 Task: In the Contact  AliceKing@prospectparkzoo.com, schedule and save the meeting with title: 'Collaborative Discussion', Select date: '28 July, 2023', select start time: 11:00:AM. Add location on call (415) 123-4574 with meeting description: For further discussion on products, kindly join the meeting.. Logged in from softage.4@softage.net
Action: Mouse moved to (76, 48)
Screenshot: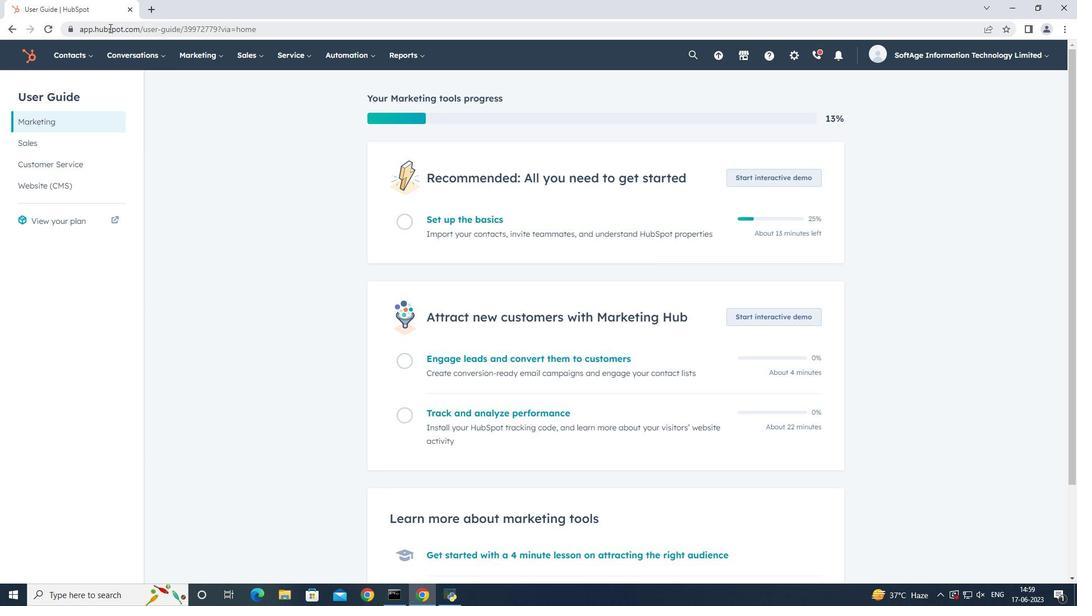 
Action: Mouse pressed left at (76, 48)
Screenshot: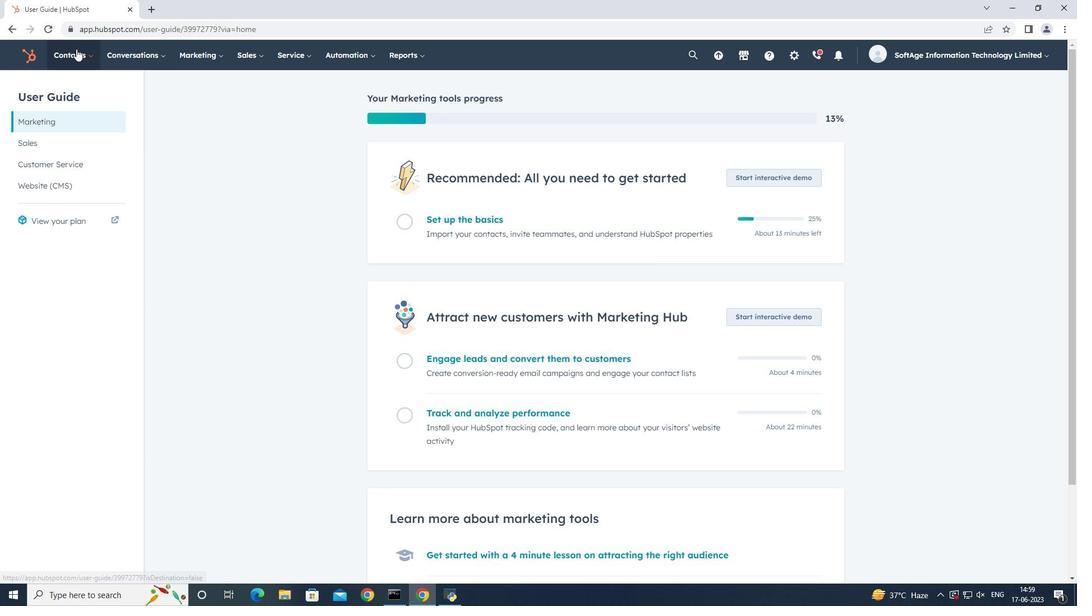 
Action: Mouse moved to (85, 94)
Screenshot: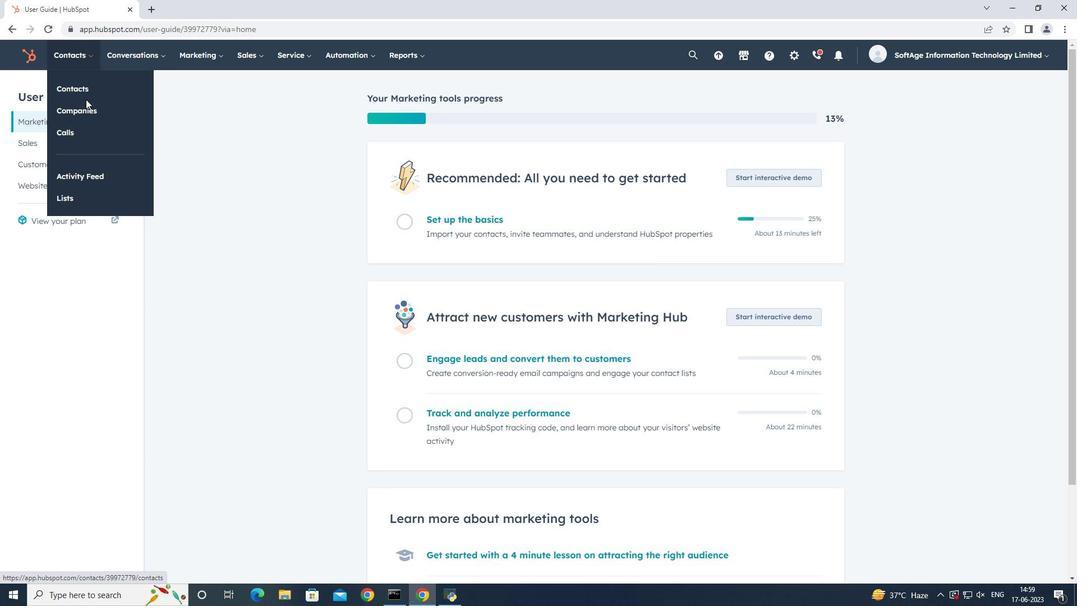 
Action: Mouse pressed left at (85, 94)
Screenshot: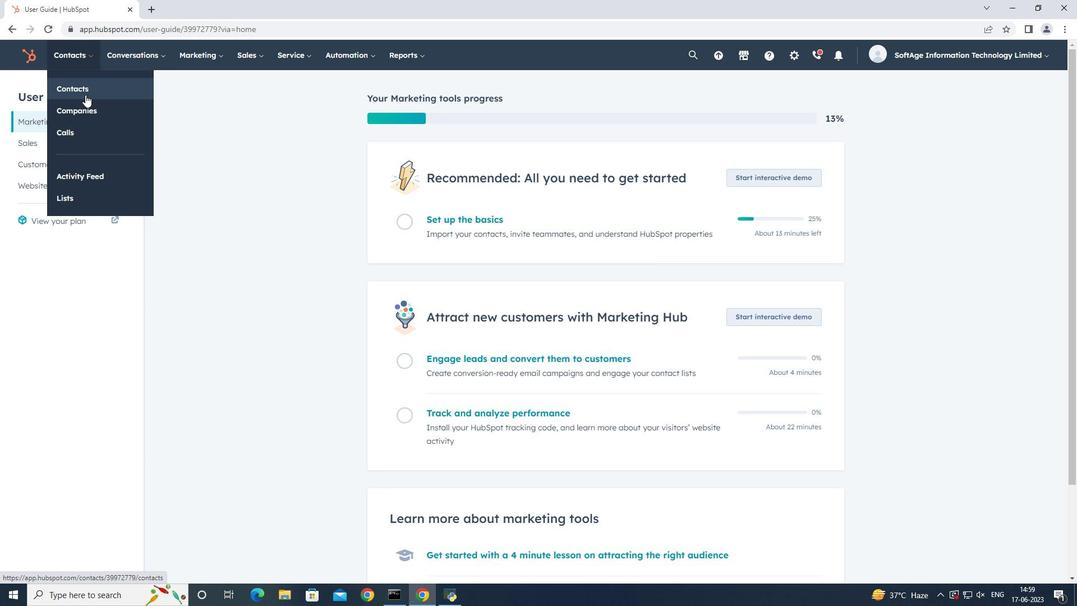 
Action: Mouse moved to (95, 179)
Screenshot: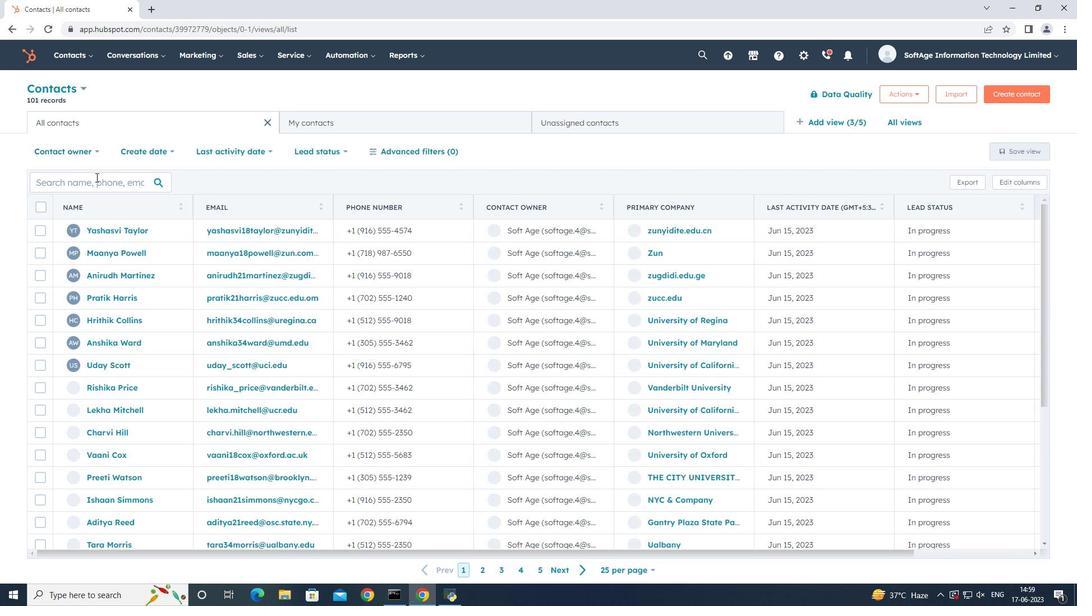 
Action: Mouse pressed left at (95, 179)
Screenshot: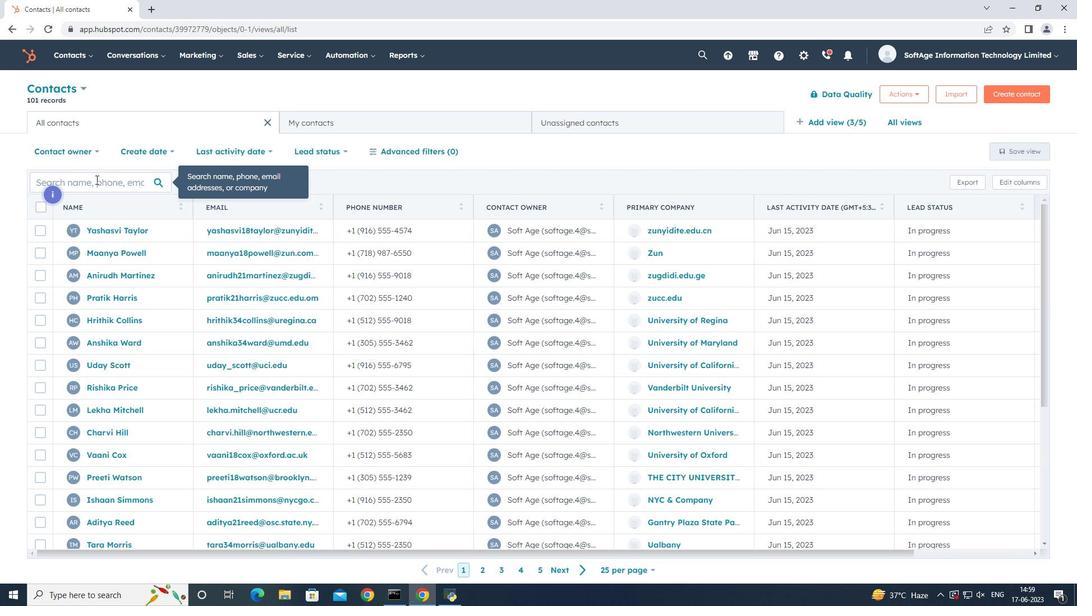 
Action: Key pressed alice
Screenshot: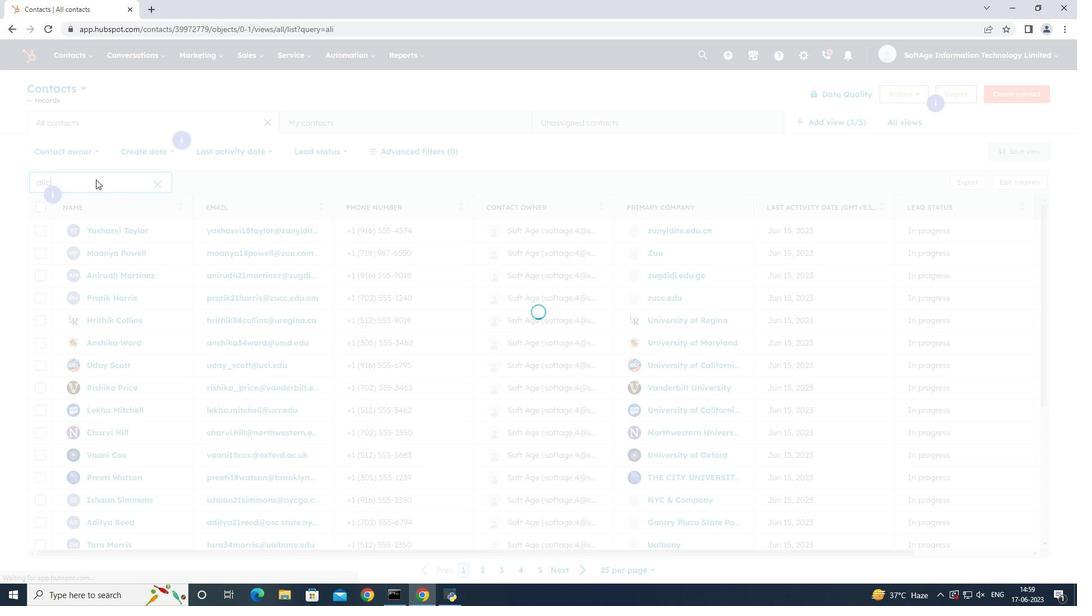 
Action: Mouse moved to (115, 319)
Screenshot: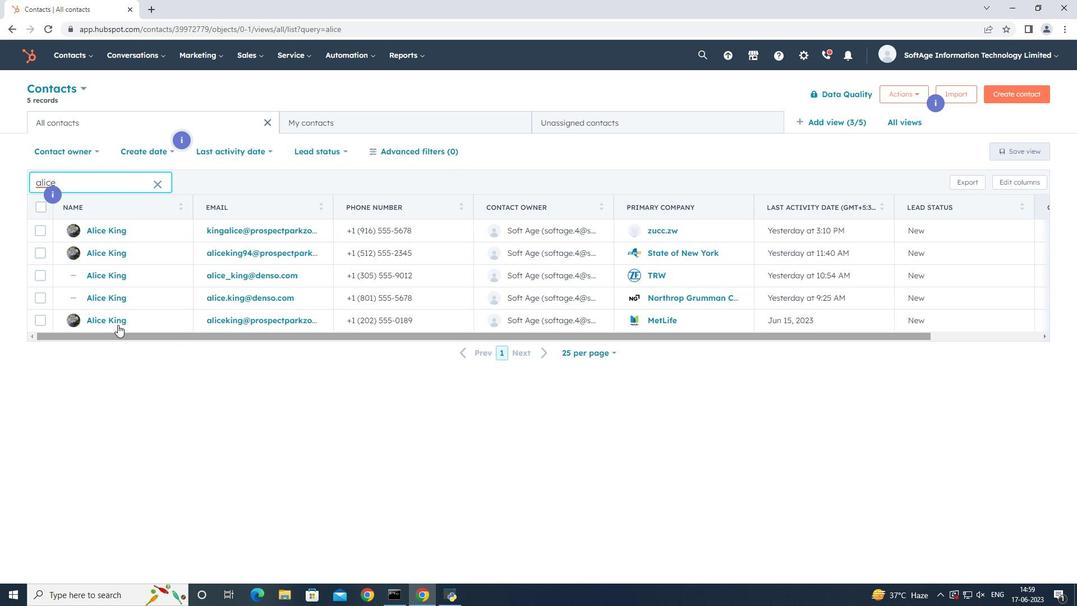 
Action: Mouse pressed left at (115, 319)
Screenshot: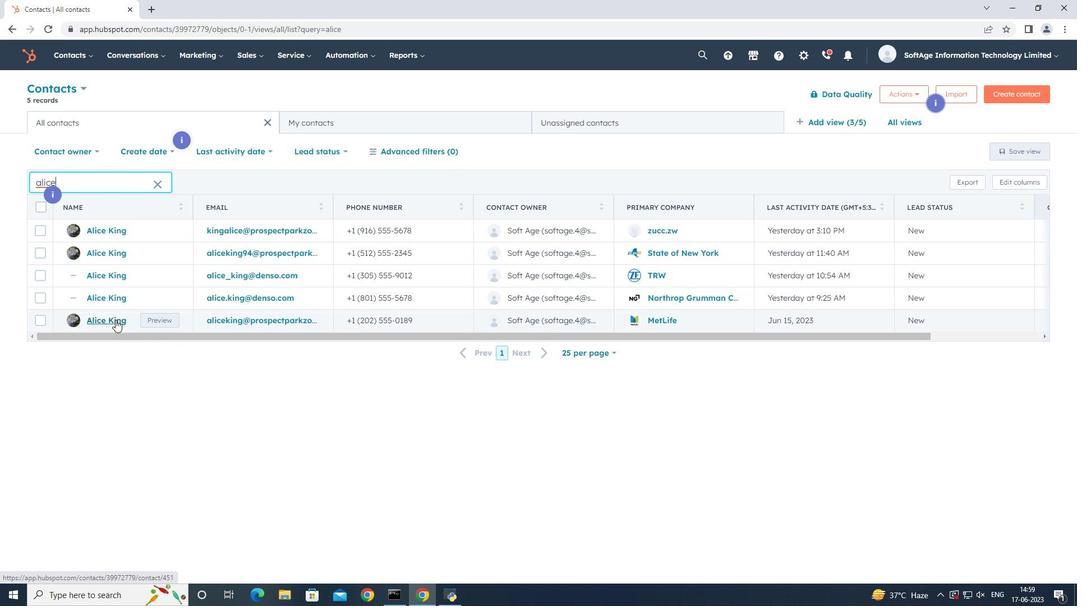
Action: Mouse moved to (182, 186)
Screenshot: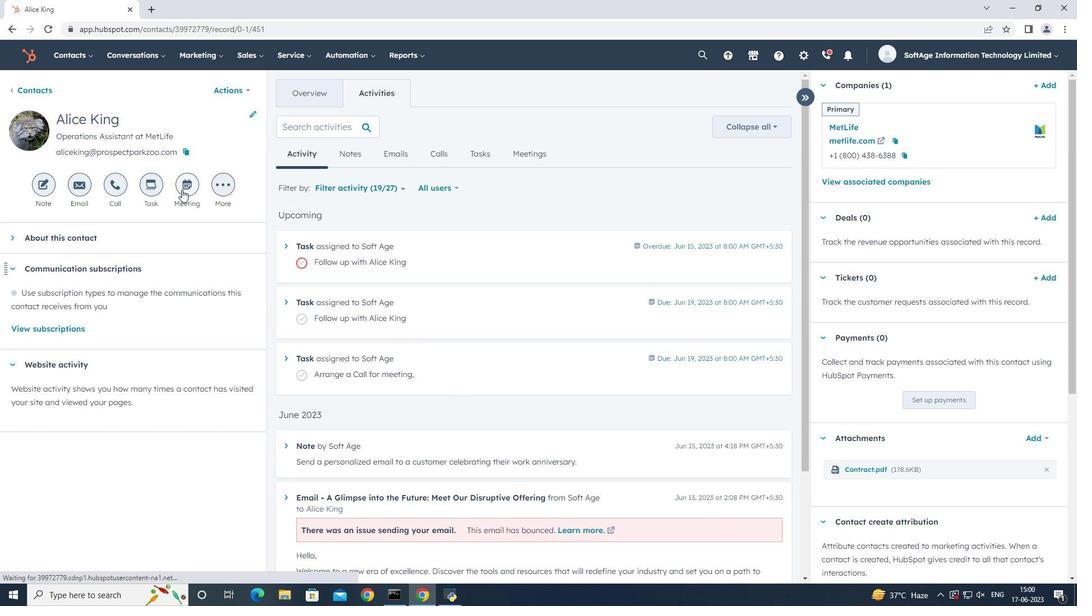 
Action: Mouse pressed left at (182, 186)
Screenshot: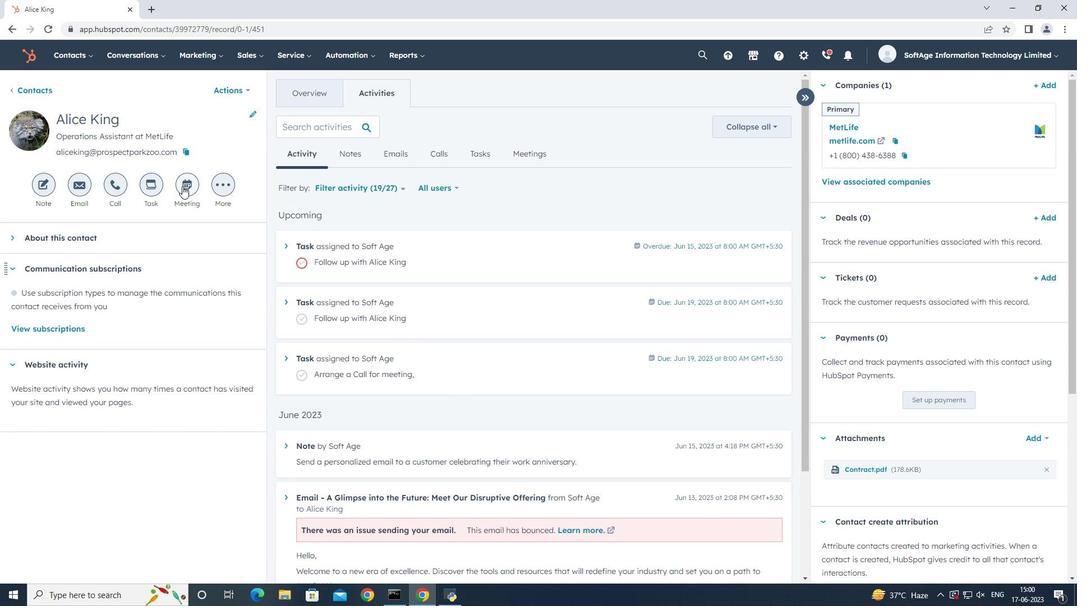 
Action: Mouse moved to (269, 267)
Screenshot: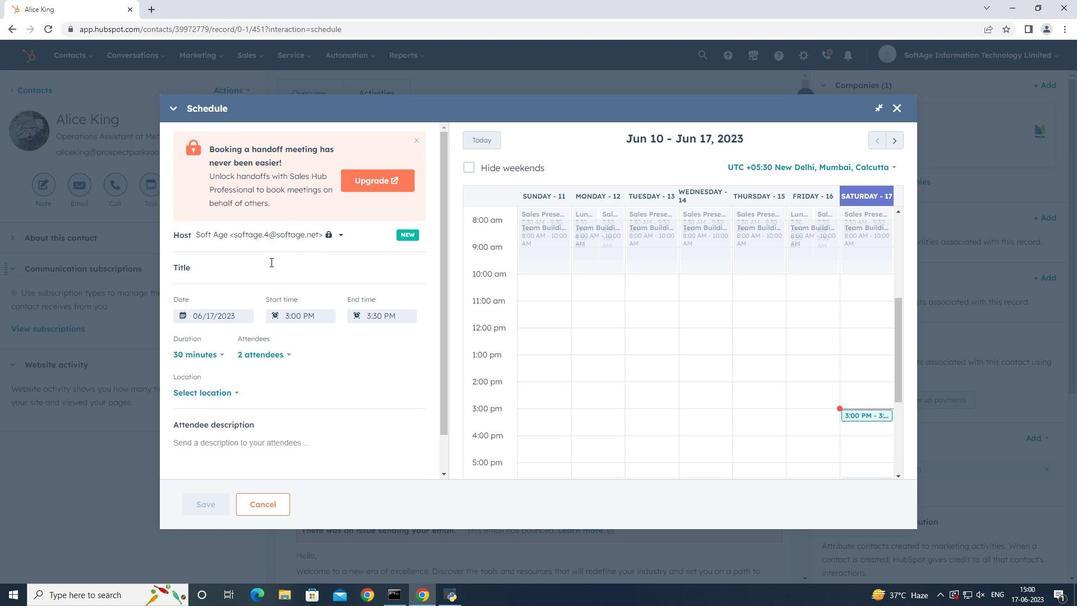 
Action: Key pressed <Key.shift>Collaborative<Key.space><Key.shift>Discussion,
Screenshot: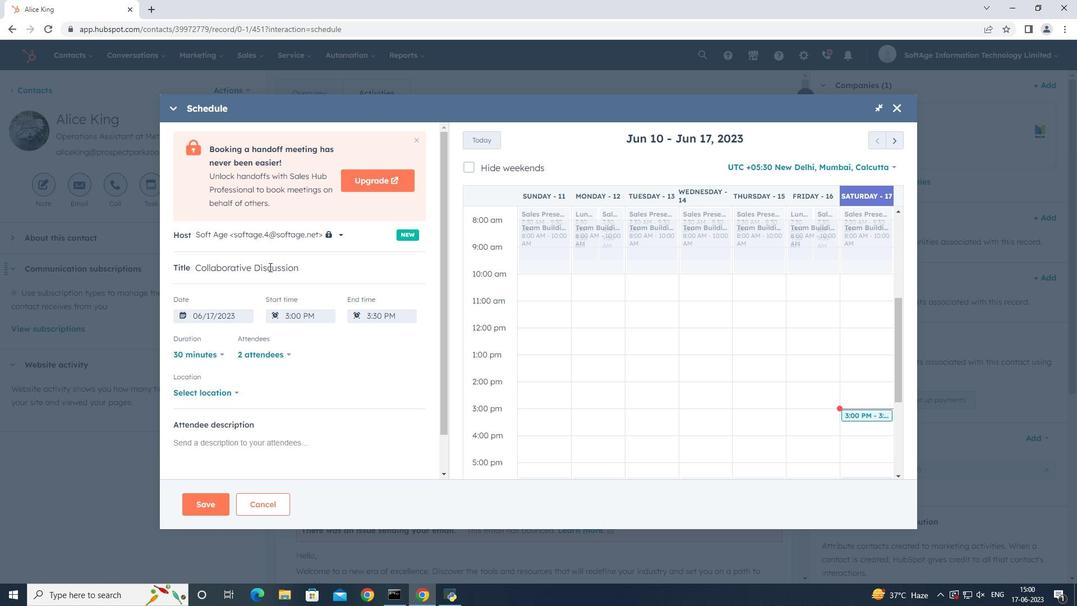 
Action: Mouse moved to (892, 145)
Screenshot: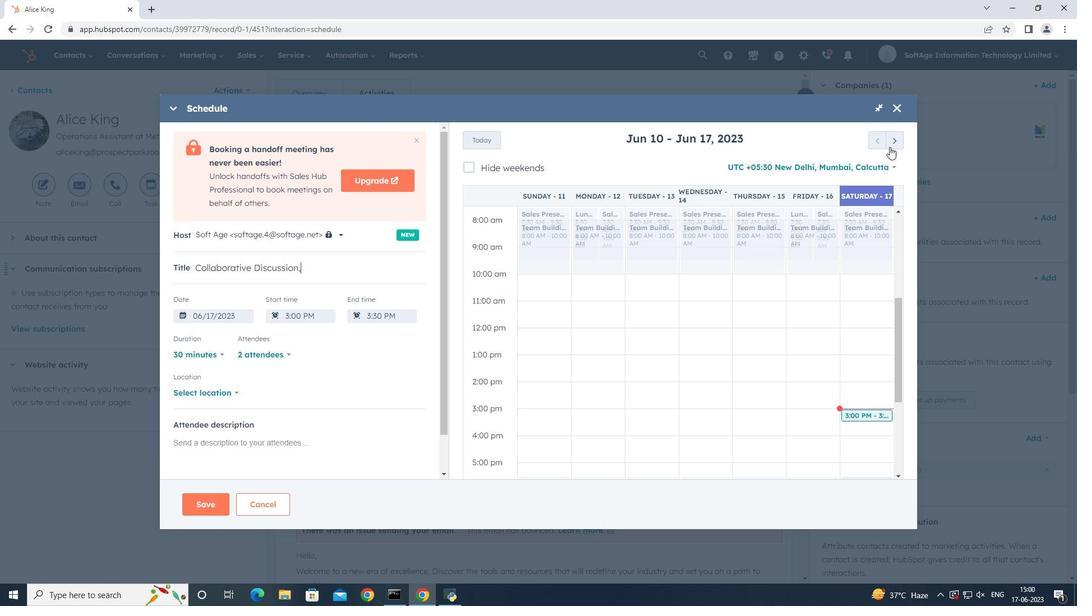 
Action: Mouse pressed left at (892, 145)
Screenshot: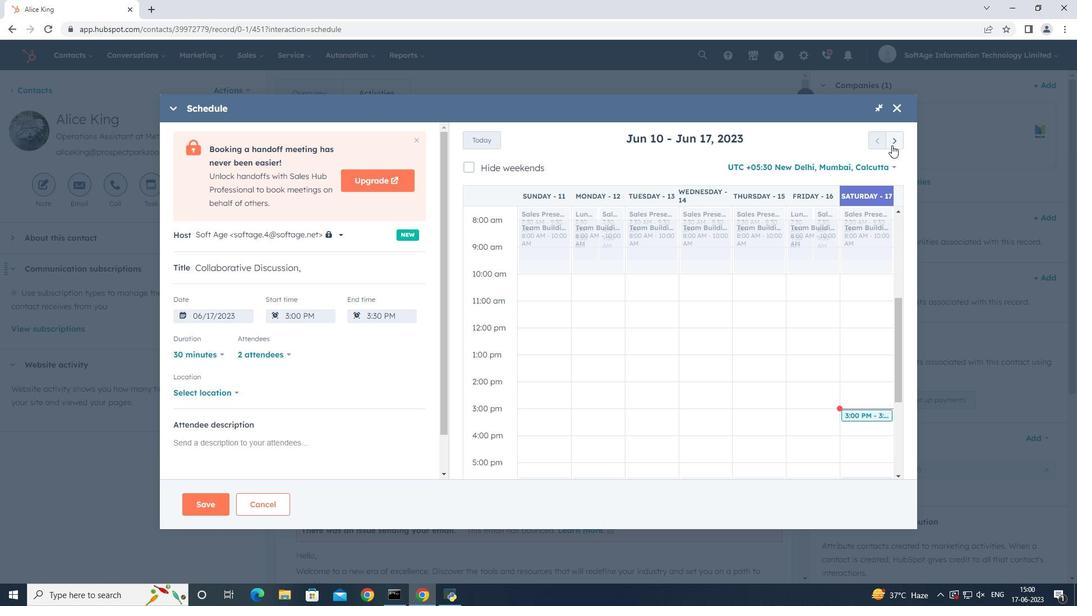 
Action: Mouse pressed left at (892, 145)
Screenshot: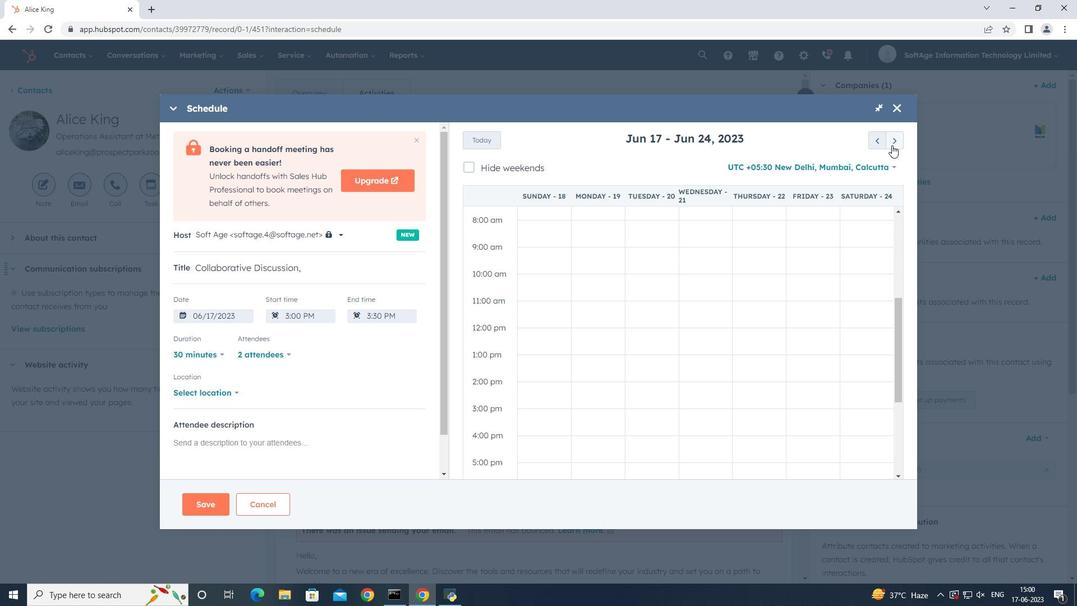 
Action: Mouse pressed left at (892, 145)
Screenshot: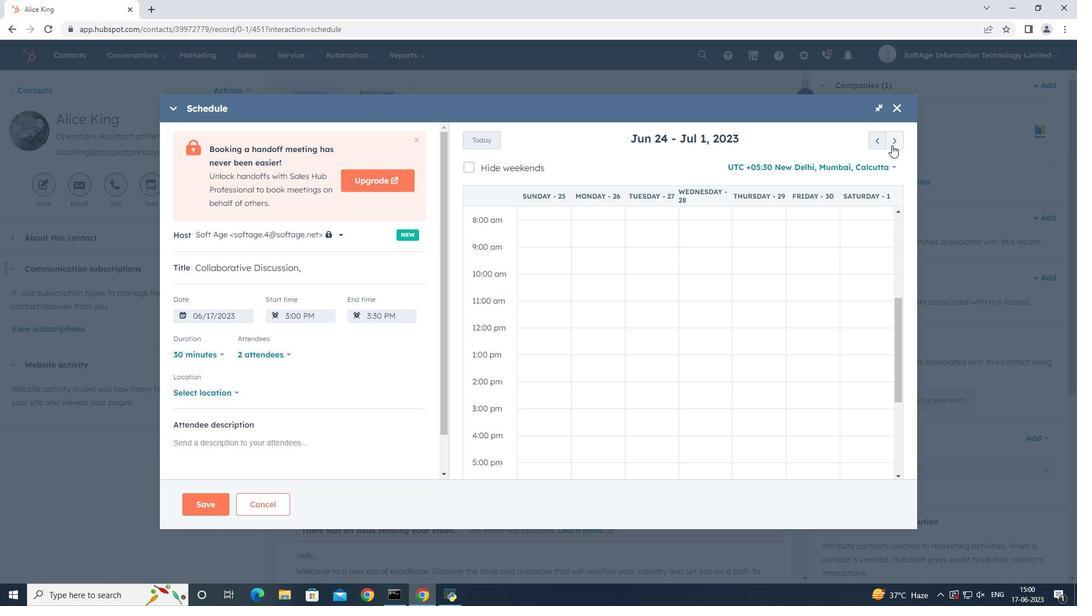 
Action: Mouse pressed left at (892, 145)
Screenshot: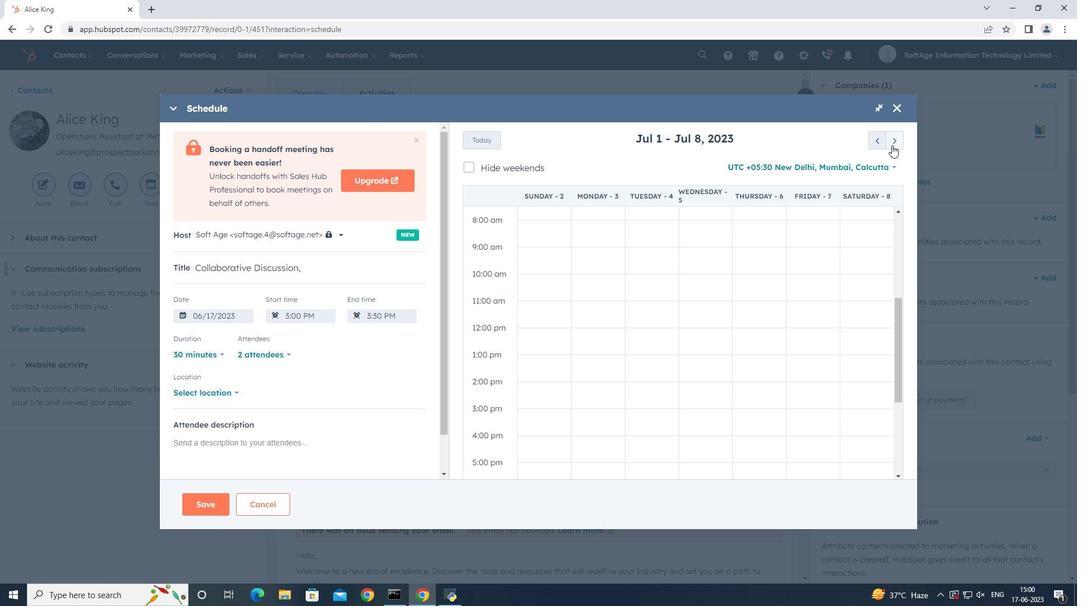 
Action: Mouse pressed left at (892, 145)
Screenshot: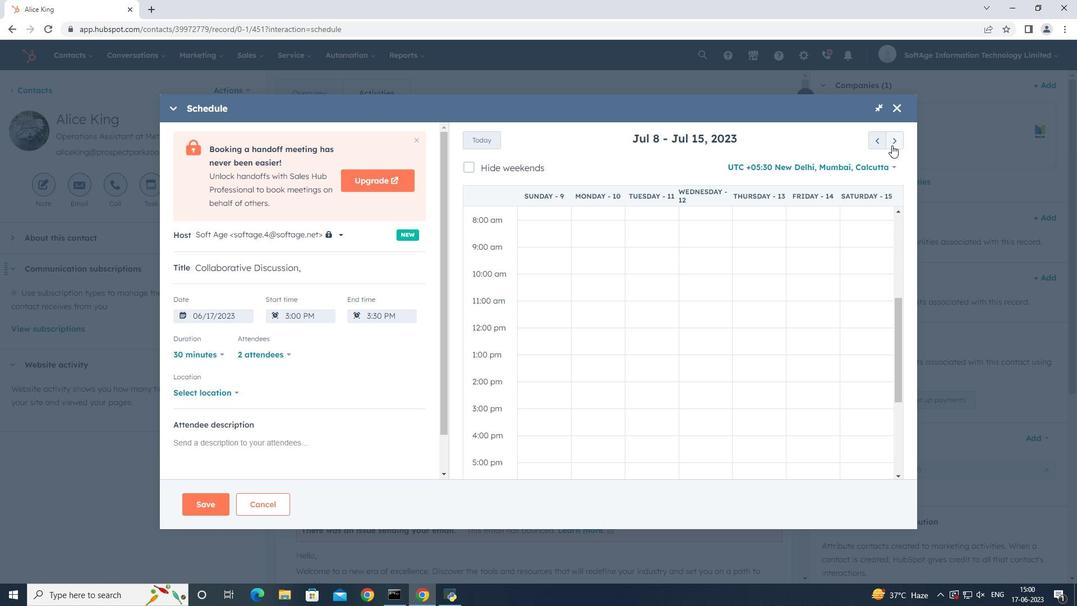 
Action: Mouse pressed left at (892, 145)
Screenshot: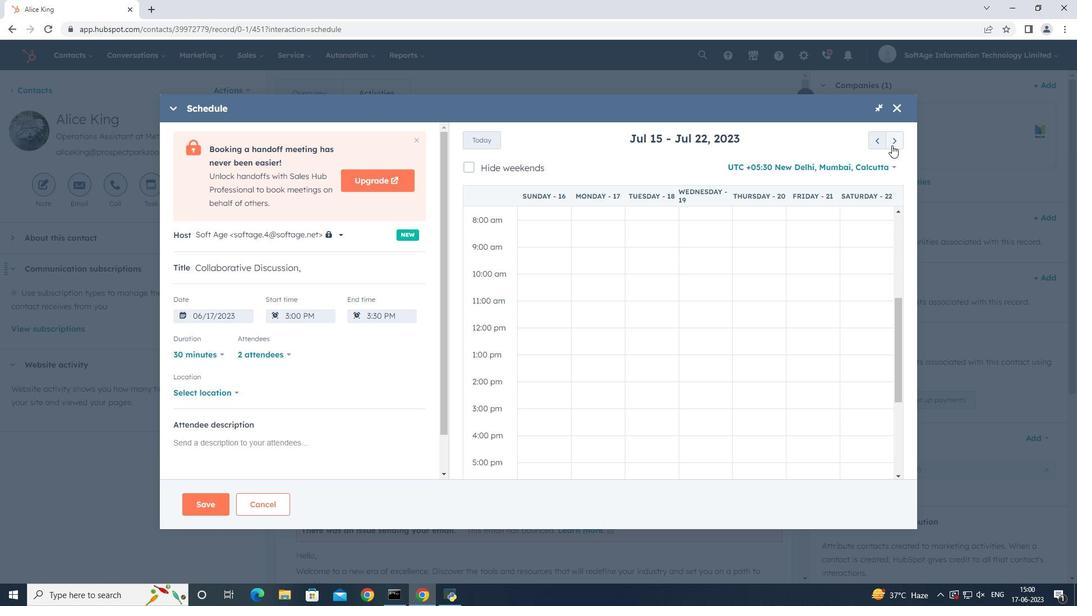 
Action: Mouse moved to (808, 305)
Screenshot: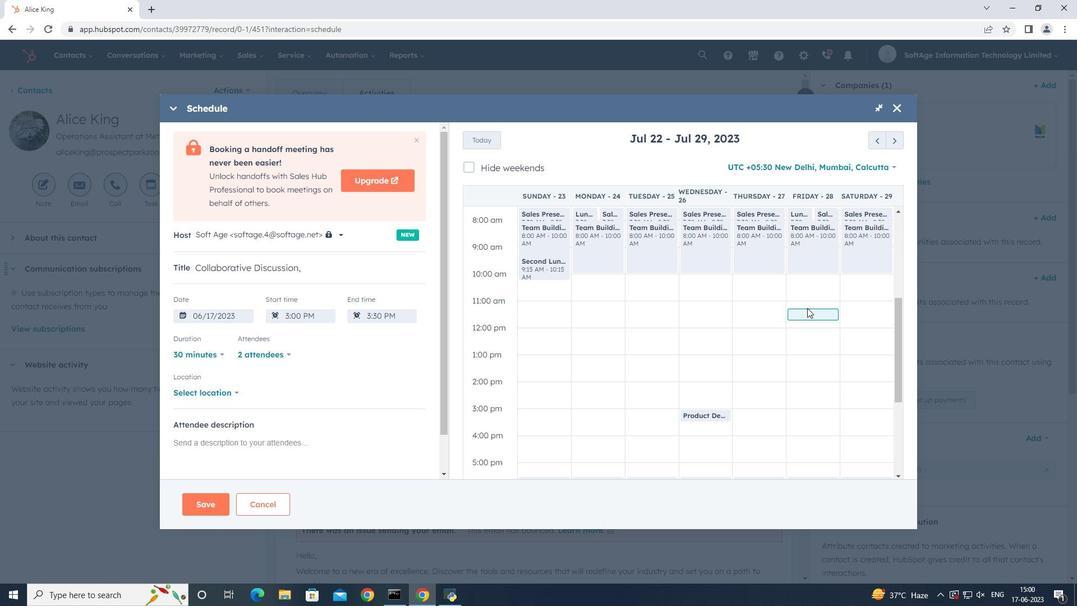 
Action: Mouse pressed left at (808, 305)
Screenshot: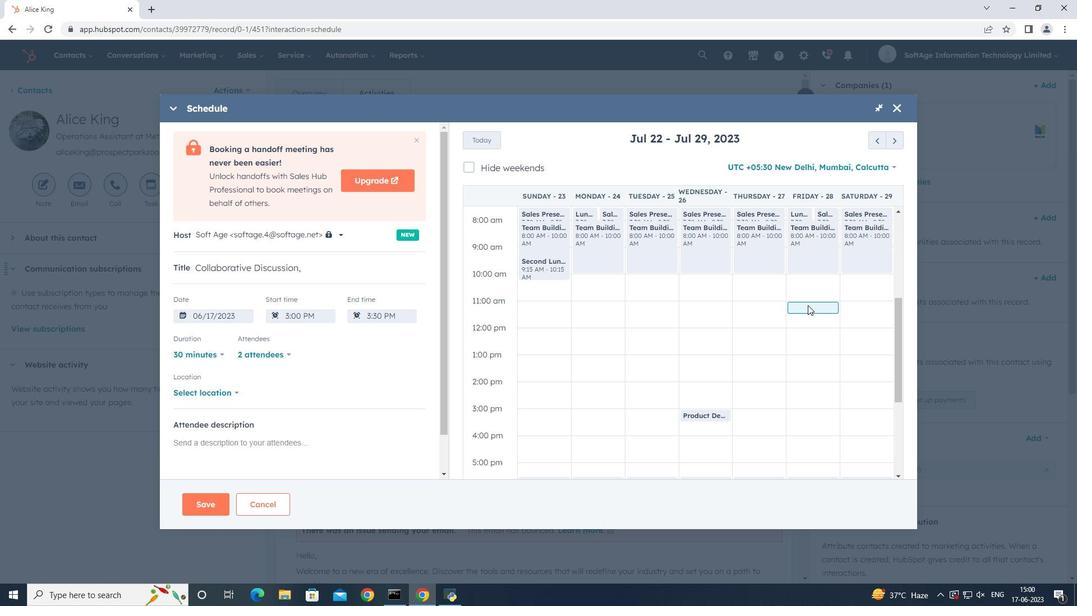 
Action: Mouse moved to (220, 391)
Screenshot: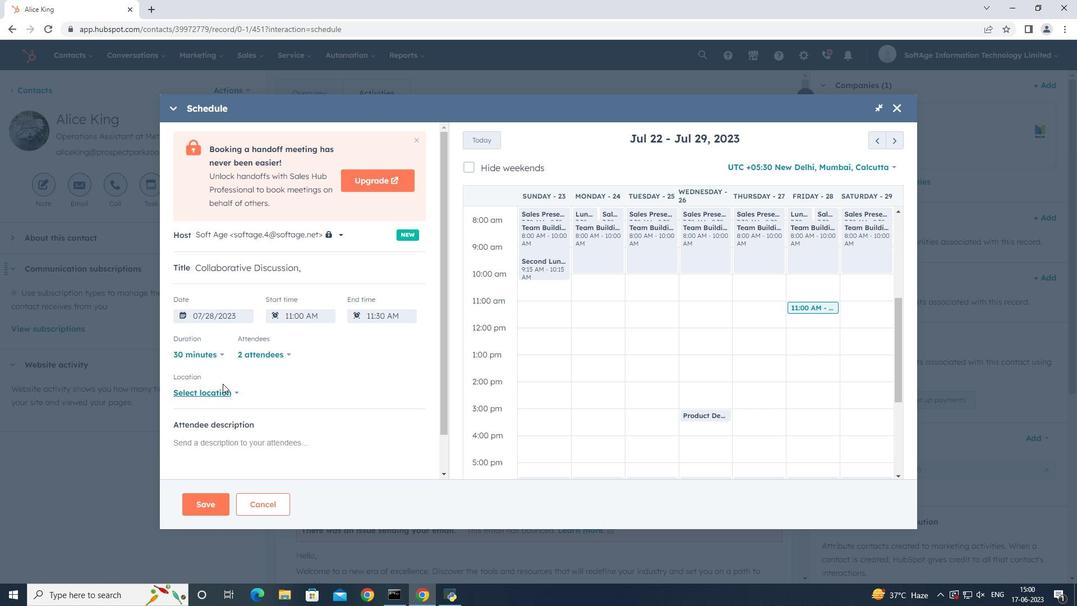 
Action: Mouse pressed left at (220, 391)
Screenshot: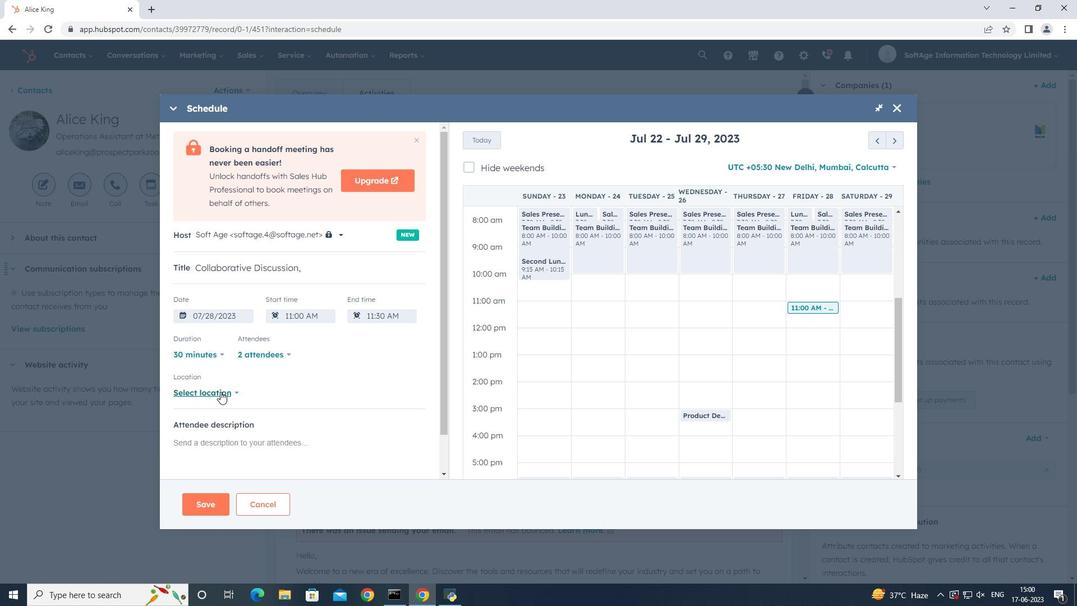 
Action: Mouse moved to (276, 357)
Screenshot: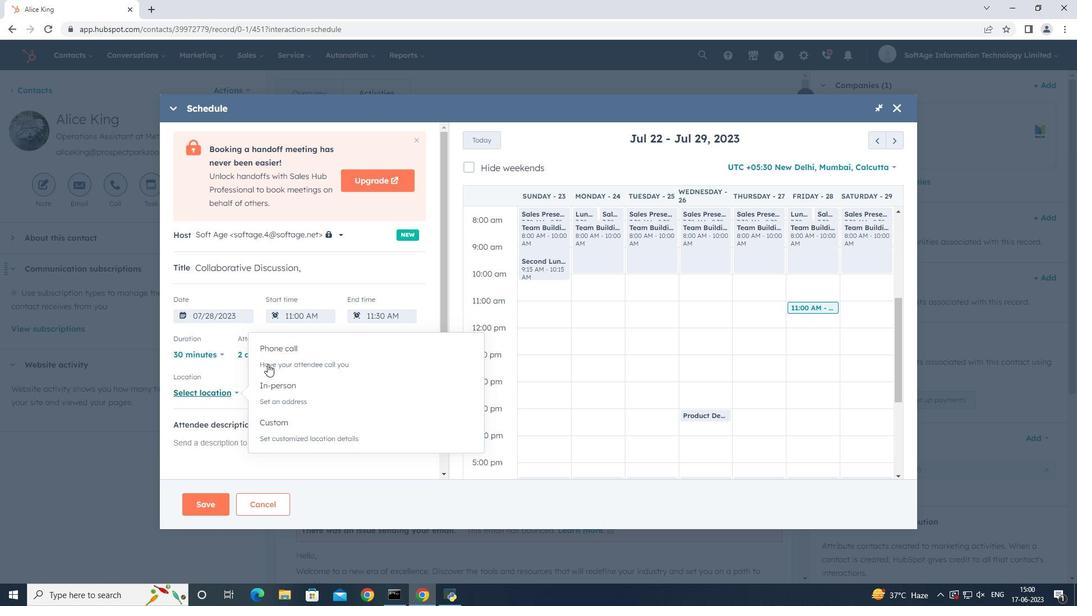 
Action: Mouse pressed left at (276, 357)
Screenshot: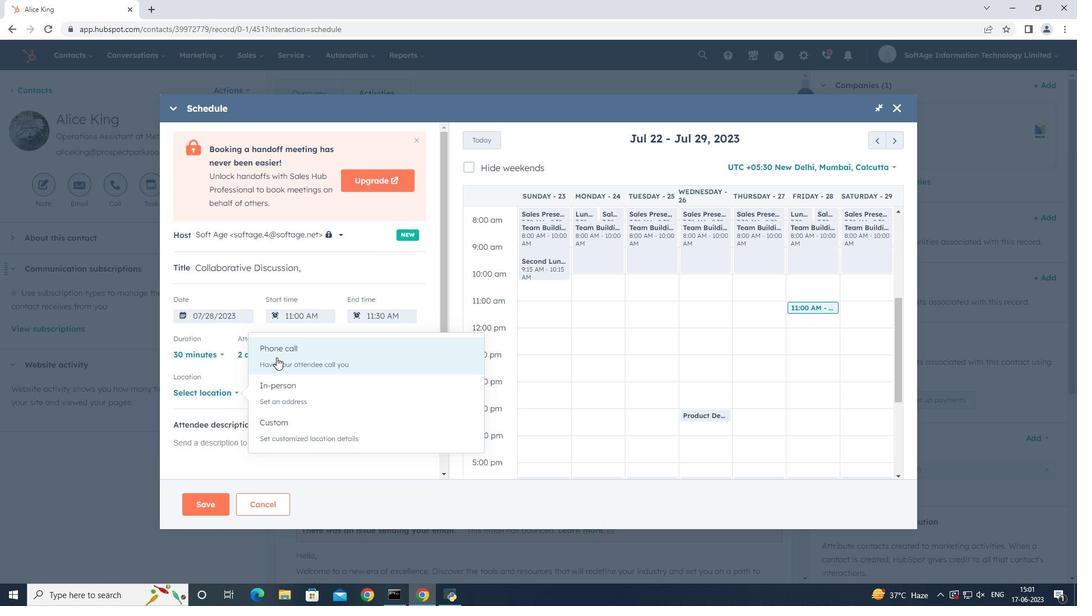 
Action: Mouse moved to (301, 391)
Screenshot: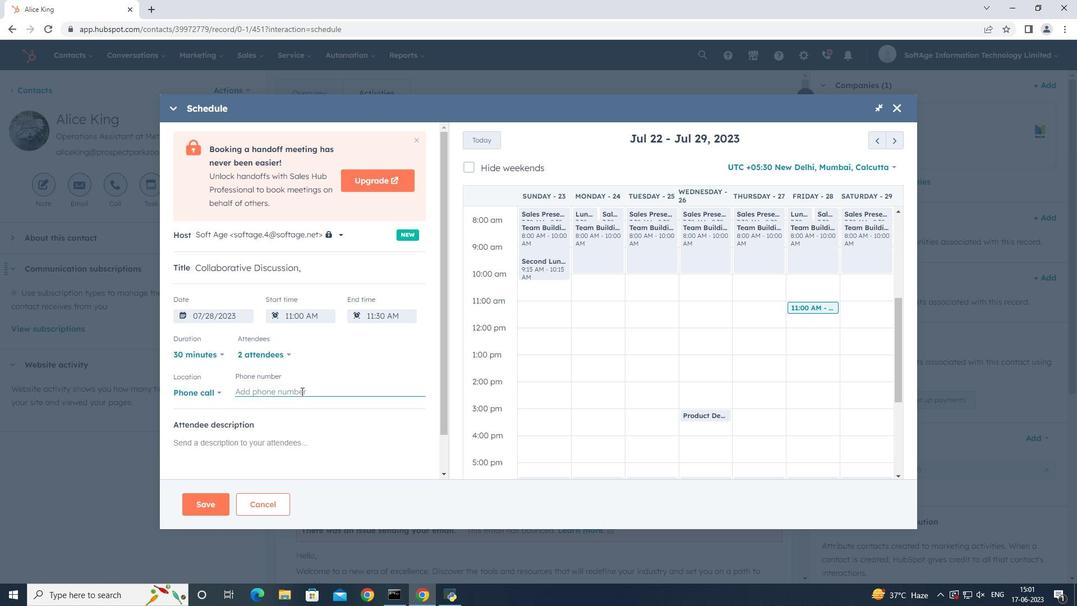 
Action: Mouse pressed left at (301, 391)
Screenshot: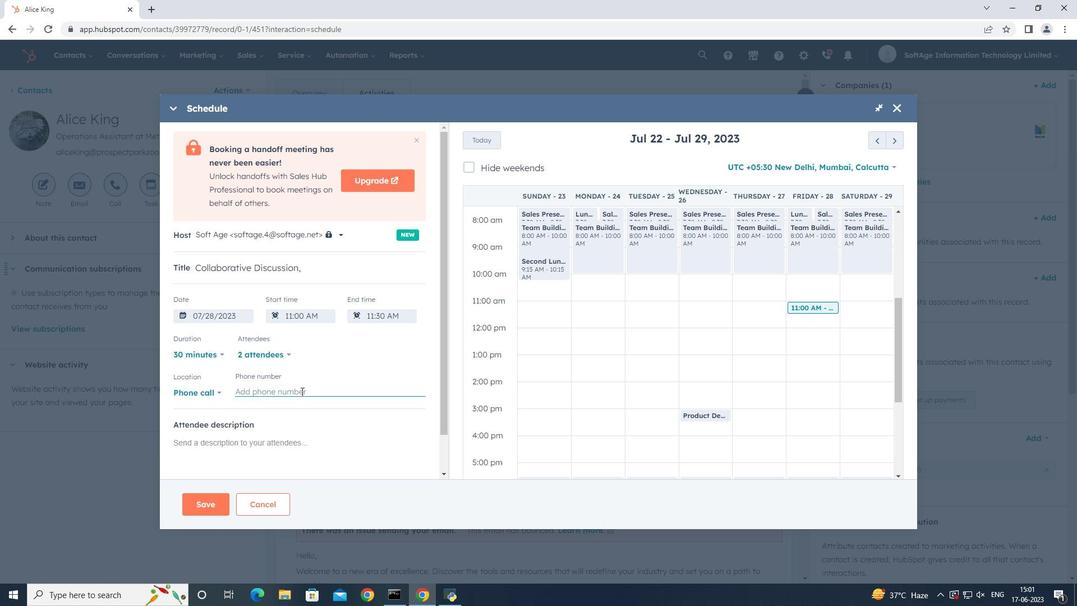 
Action: Key pressed <Key.shift_r><Key.shift_r>(415<Key.shift_r>)<Key.space>123-4574
Screenshot: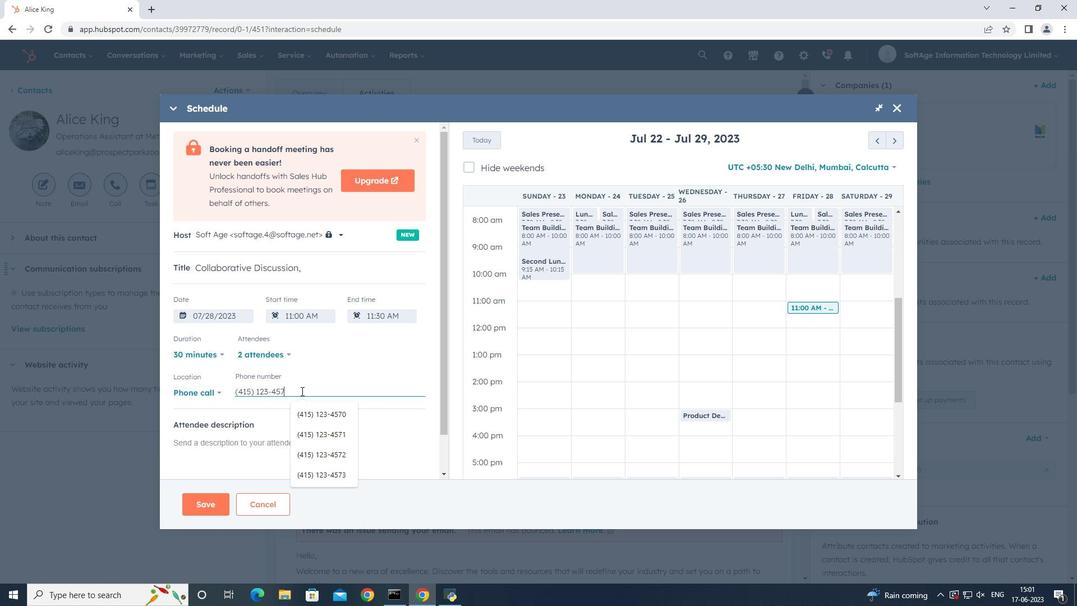 
Action: Mouse moved to (277, 443)
Screenshot: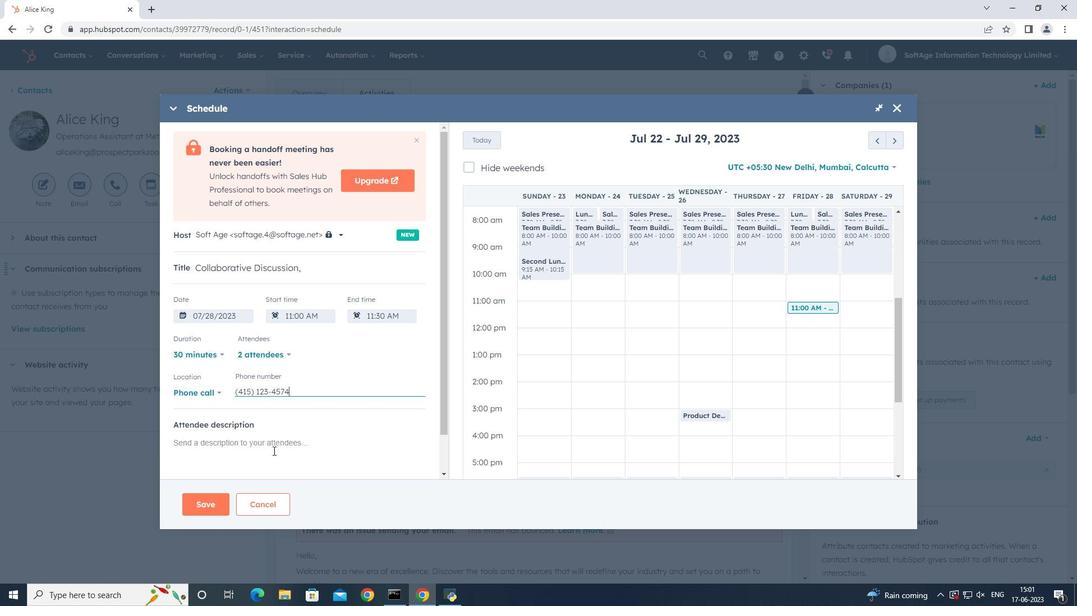 
Action: Mouse pressed left at (277, 443)
Screenshot: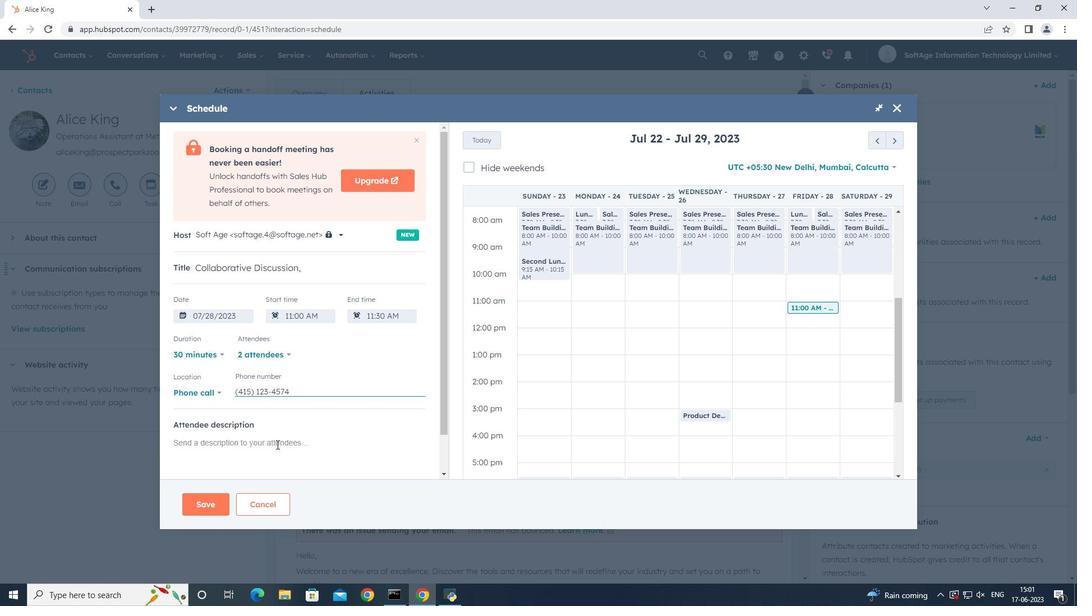 
Action: Mouse moved to (266, 451)
Screenshot: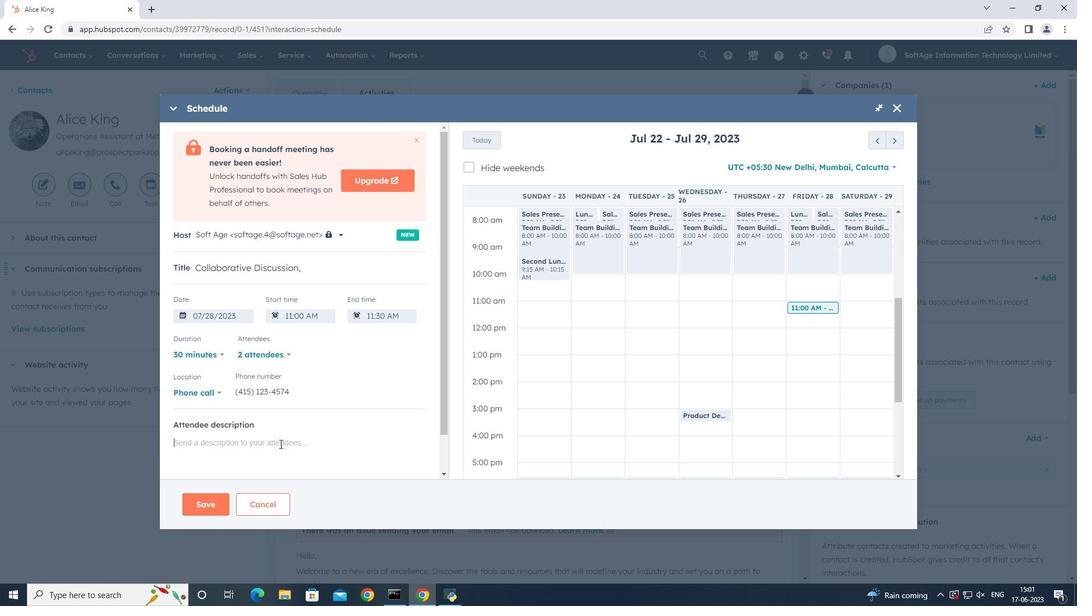 
Action: Key pressed <Key.shift>For<Key.space>further<Key.space>discussion<Key.space>on<Key.space>products,<Key.space>kindly<Key.space>join<Key.space>the<Key.space>meeting..
Screenshot: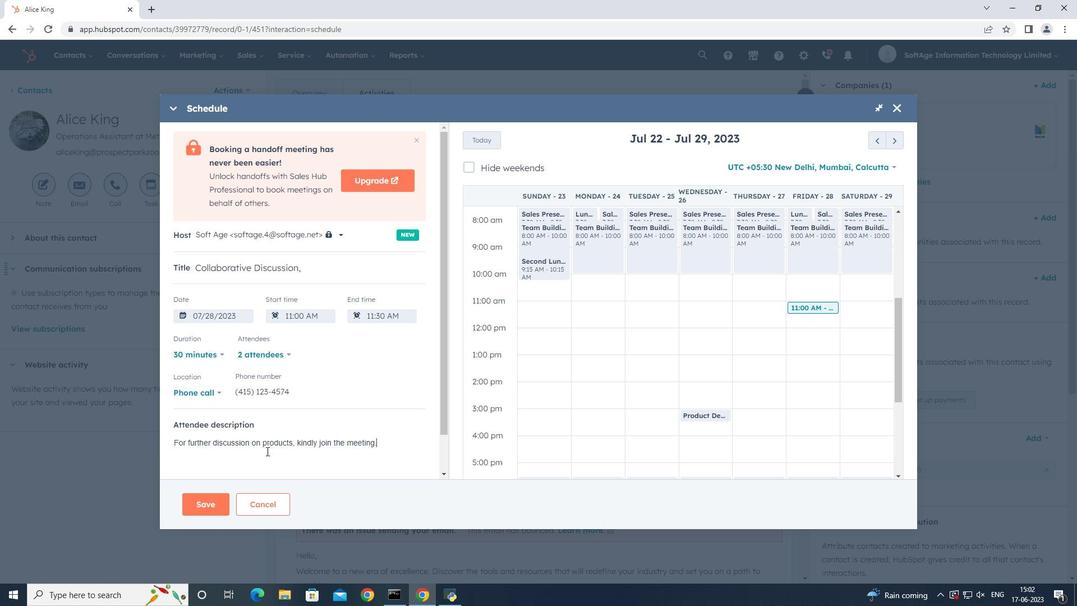 
Action: Mouse moved to (203, 502)
Screenshot: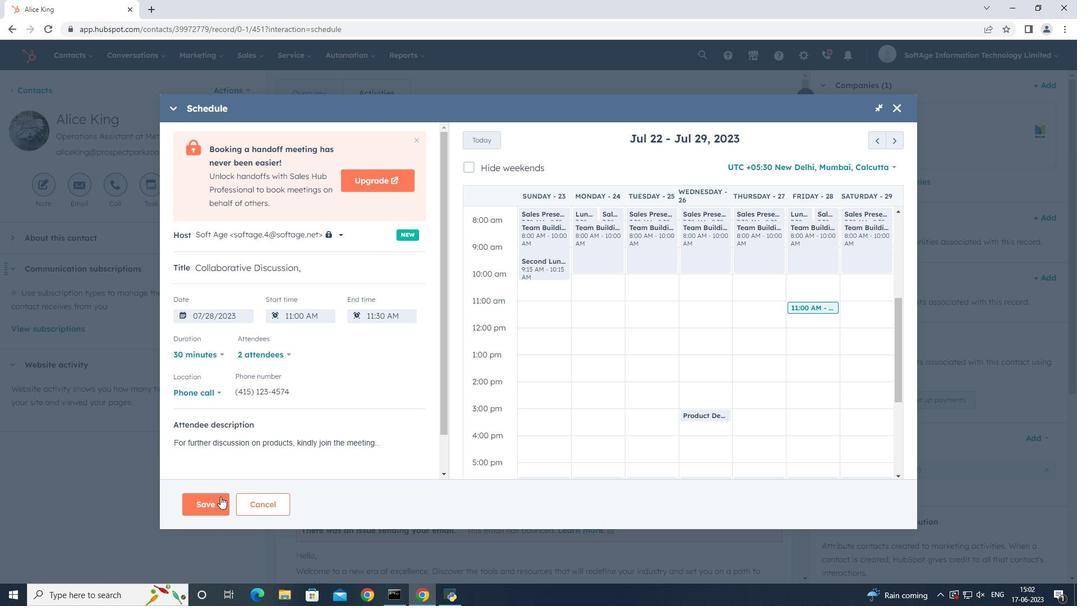 
Action: Mouse pressed left at (203, 502)
Screenshot: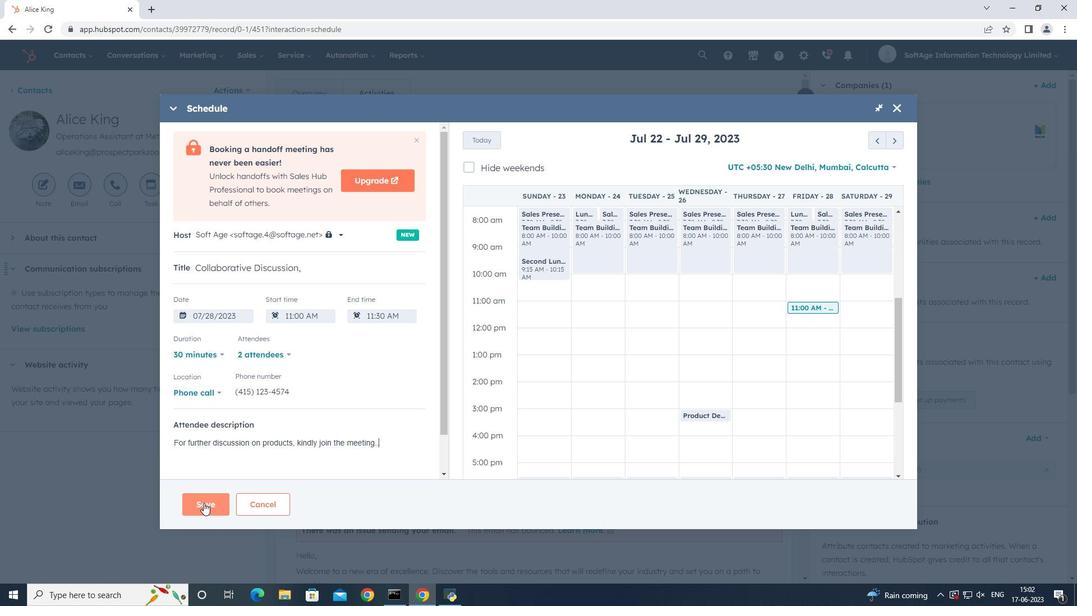 
Action: Mouse moved to (644, 363)
Screenshot: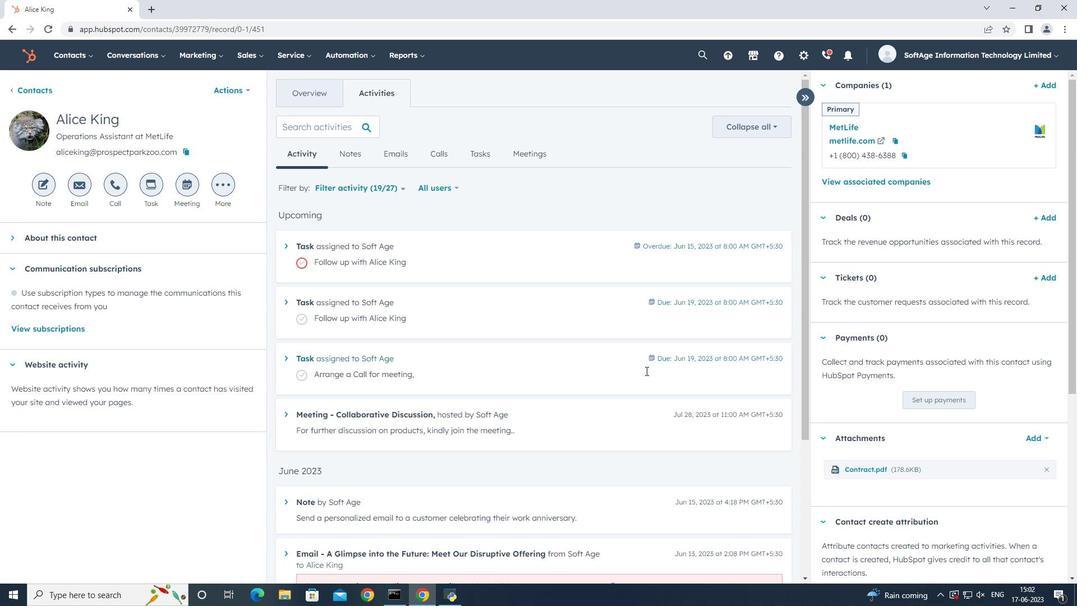 
